 Task: Change  the formatting of the data to 'Which is Less than 10, 'In conditional formating, put the option 'Light Red Fill with Drak Red Text. 'add another formatting option Format As Table, insert the option 'Blue Table style Light 9 'In the sheet  Budget Spreadsheet Templatebook
Action: Mouse moved to (409, 51)
Screenshot: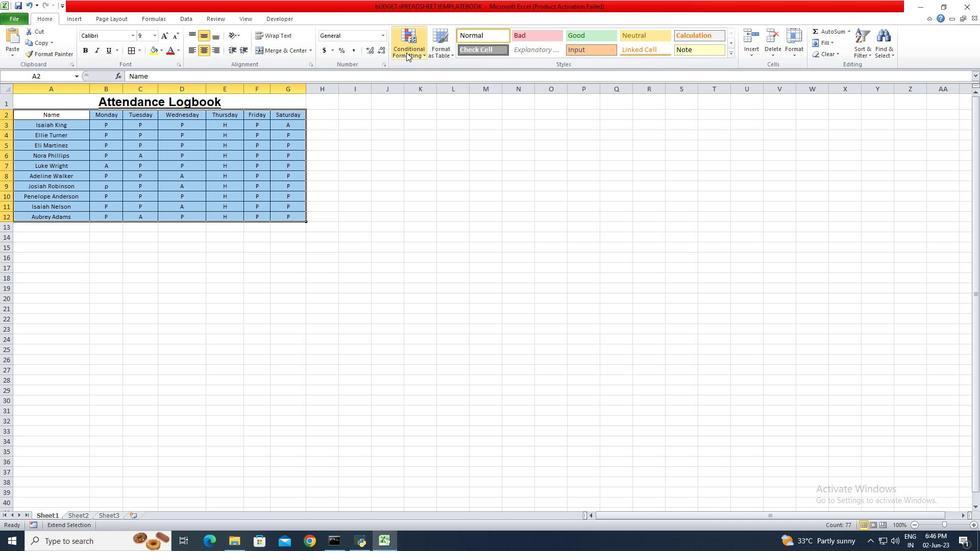 
Action: Mouse pressed left at (409, 51)
Screenshot: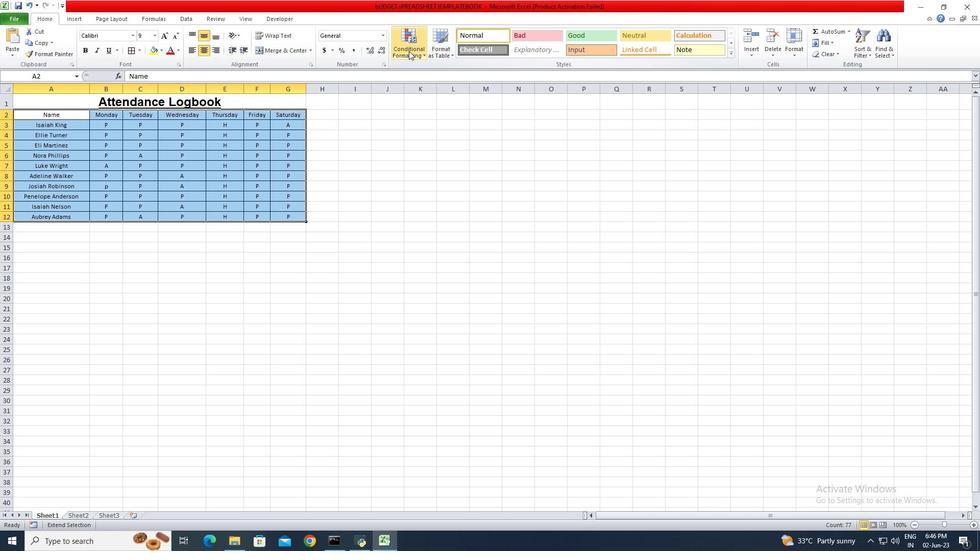 
Action: Mouse moved to (516, 97)
Screenshot: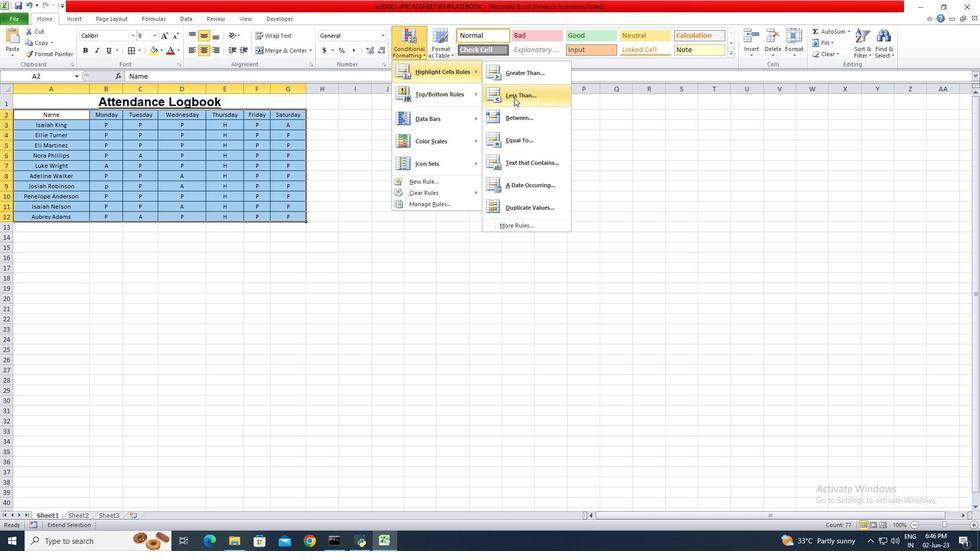 
Action: Mouse pressed left at (516, 97)
Screenshot: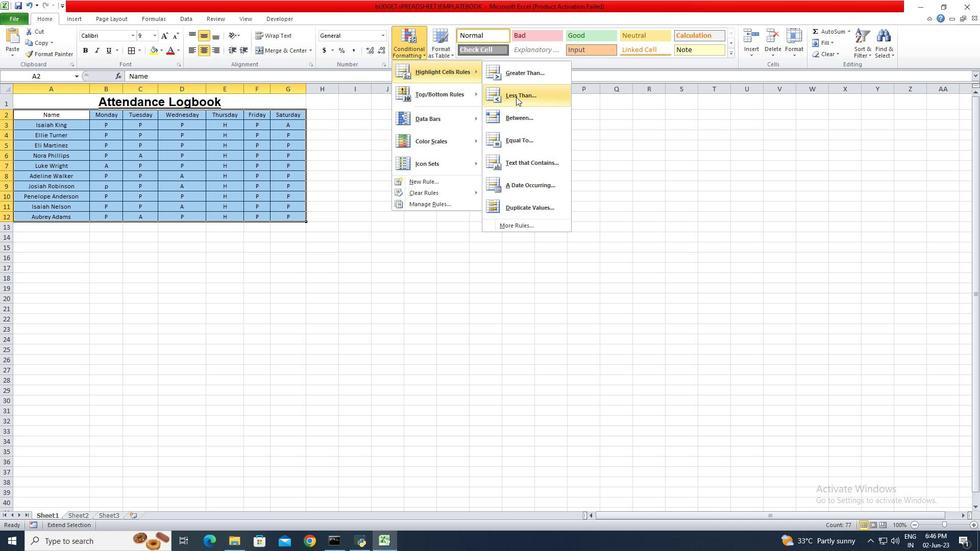 
Action: Mouse moved to (52, 114)
Screenshot: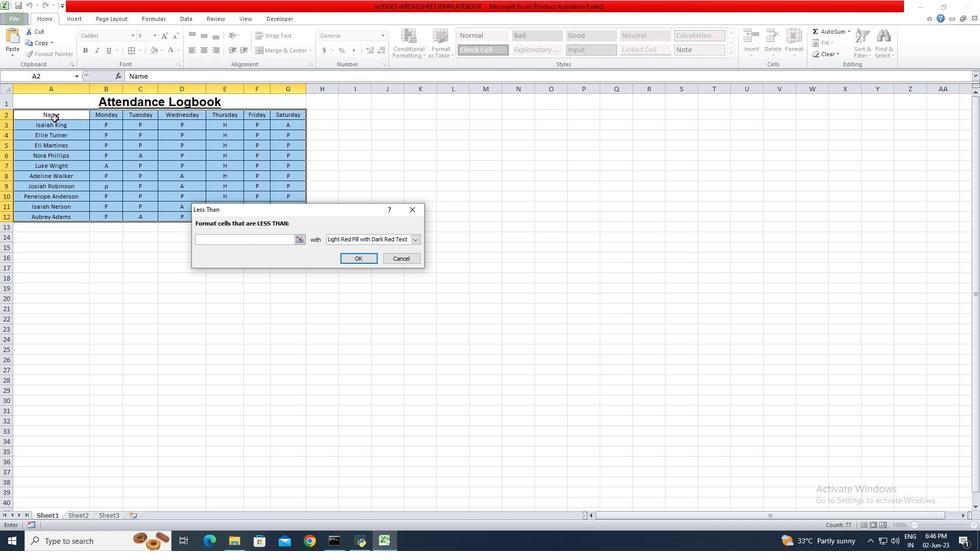 
Action: Mouse pressed left at (52, 114)
Screenshot: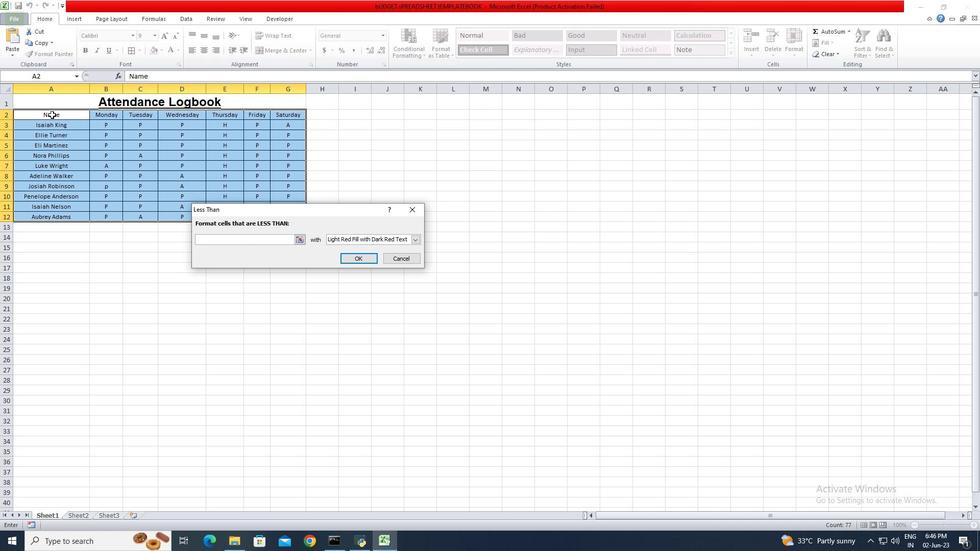 
Action: Mouse moved to (356, 258)
Screenshot: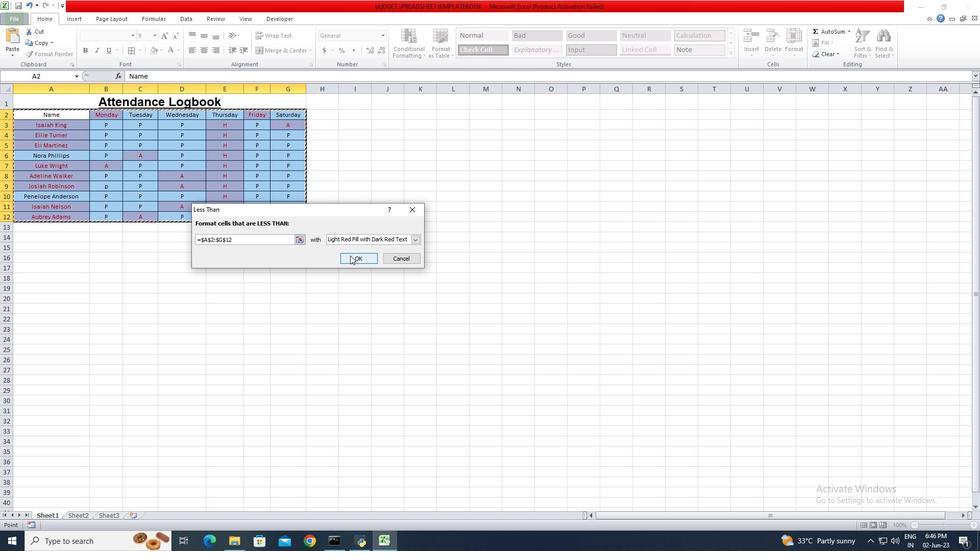 
Action: Mouse pressed left at (356, 258)
Screenshot: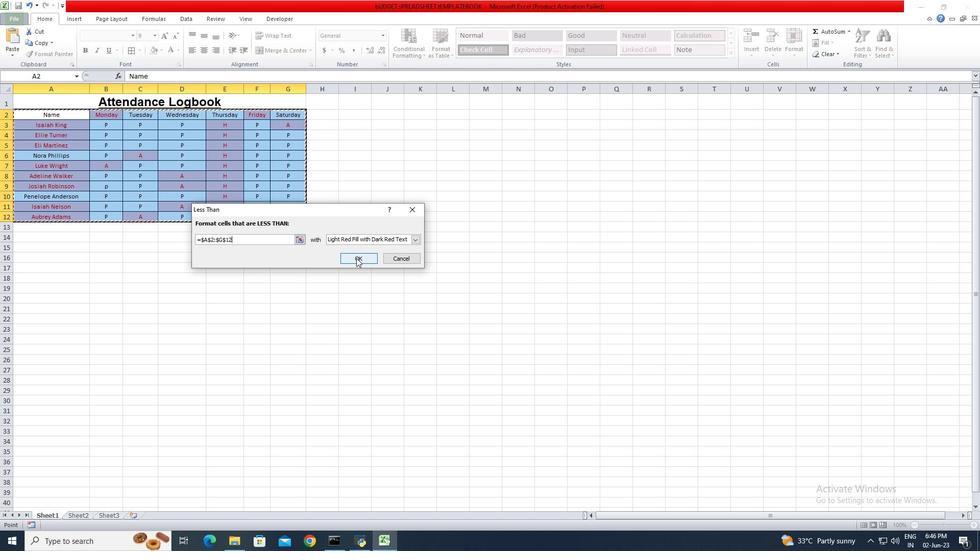 
Action: Mouse moved to (501, 300)
Screenshot: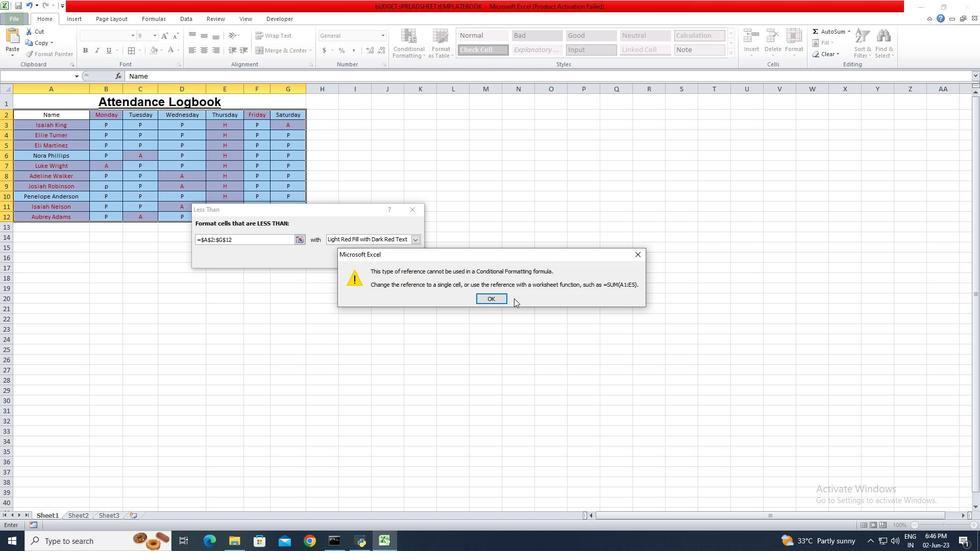 
Action: Mouse pressed left at (501, 300)
Screenshot: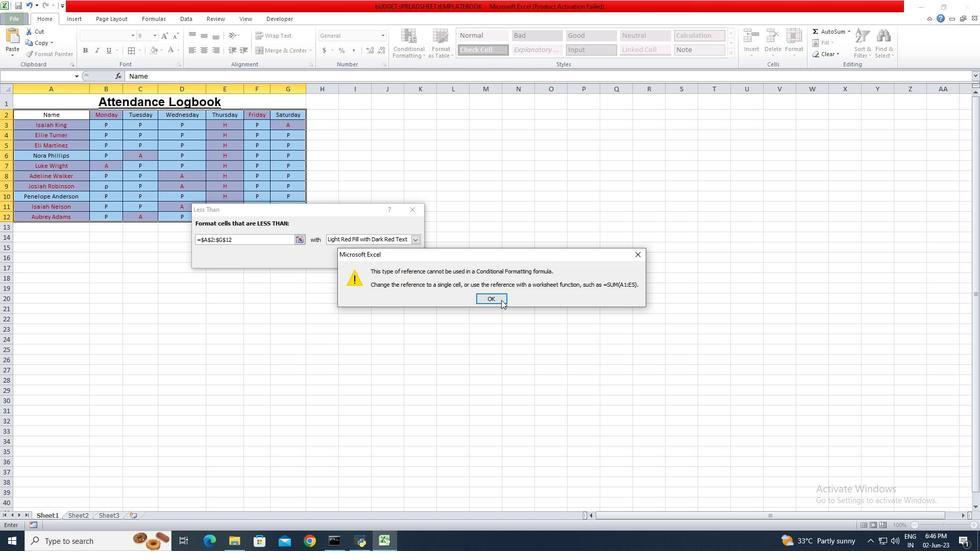 
Action: Mouse moved to (410, 239)
Screenshot: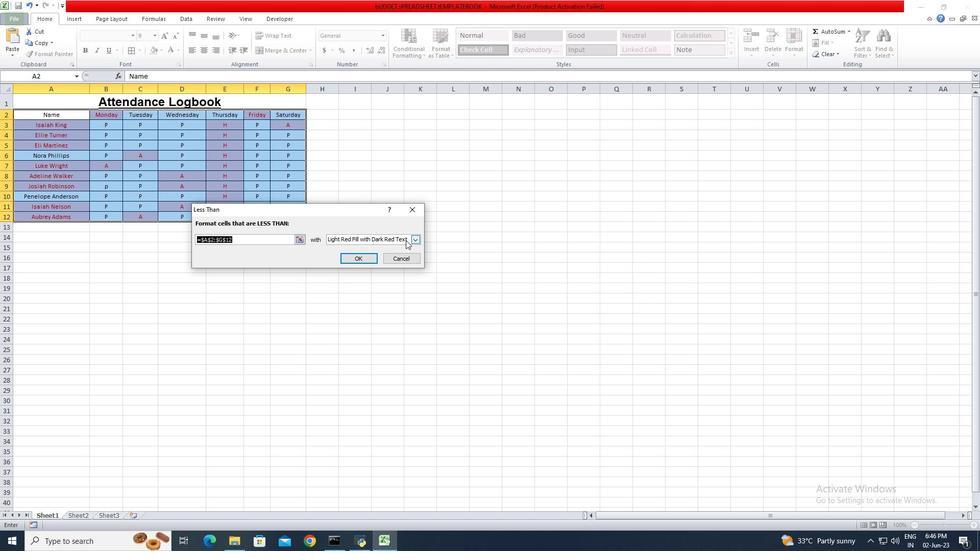 
Action: Mouse pressed left at (410, 239)
Screenshot: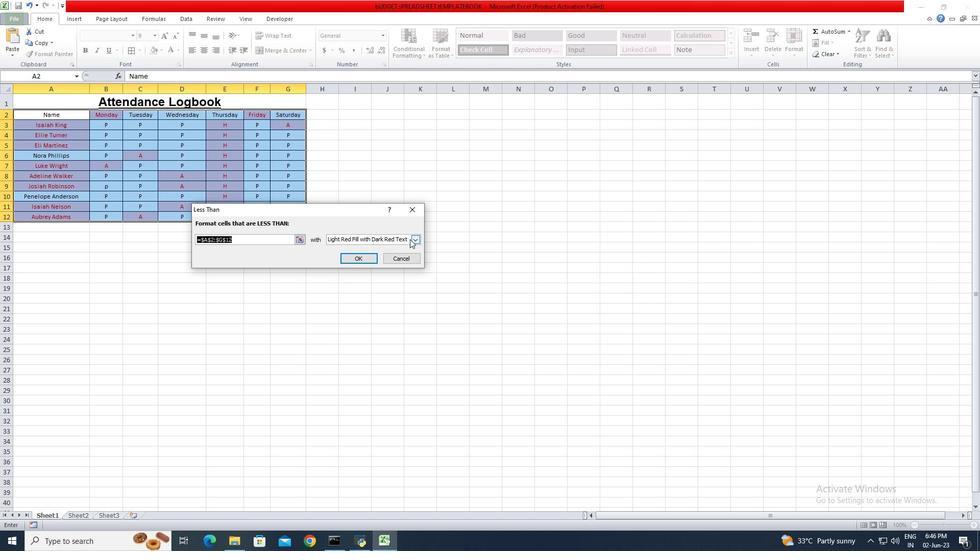 
Action: Mouse moved to (393, 251)
Screenshot: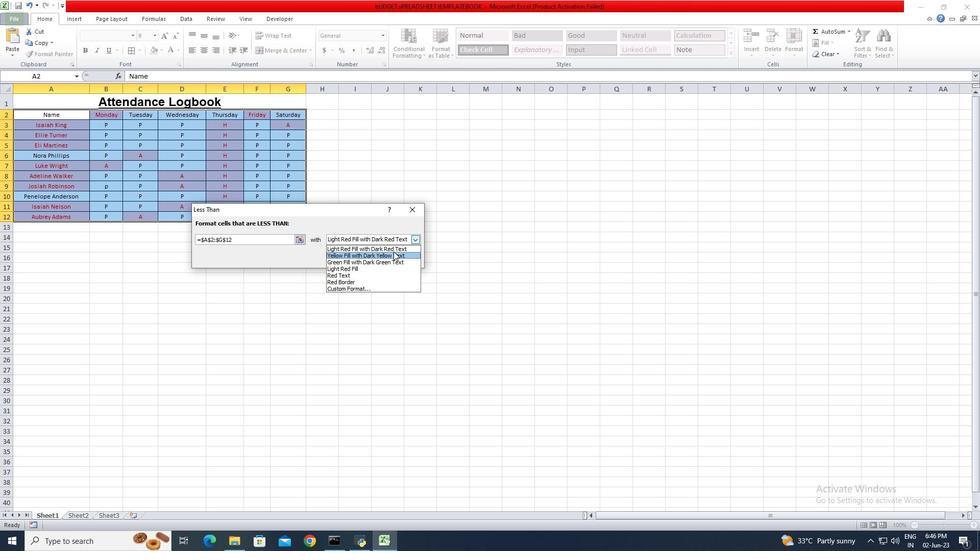 
Action: Mouse pressed left at (393, 251)
Screenshot: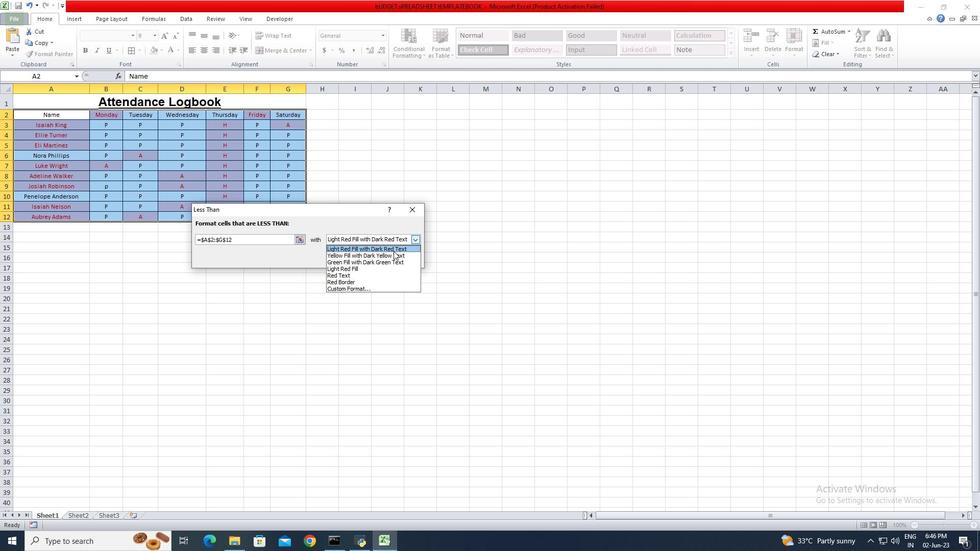 
Action: Mouse moved to (360, 258)
Screenshot: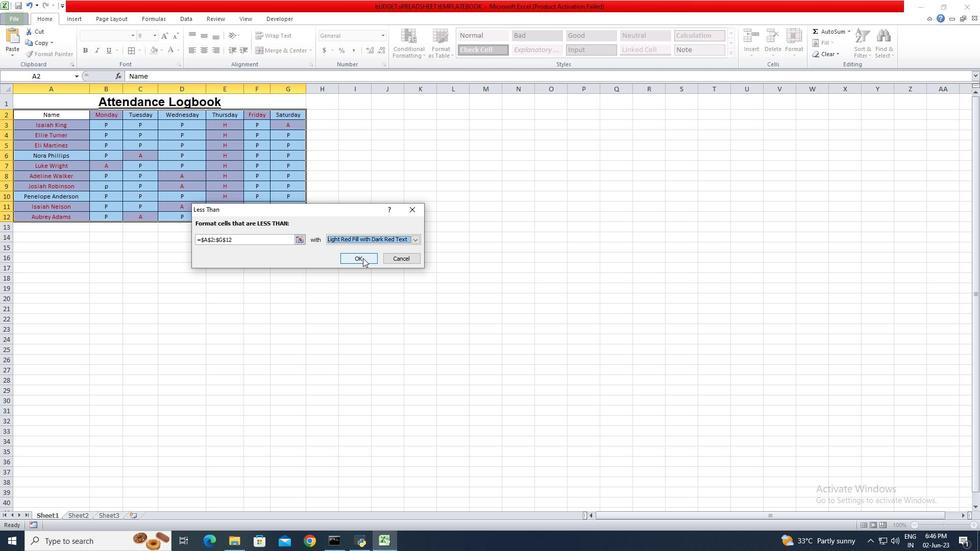 
Action: Mouse pressed left at (360, 258)
Screenshot: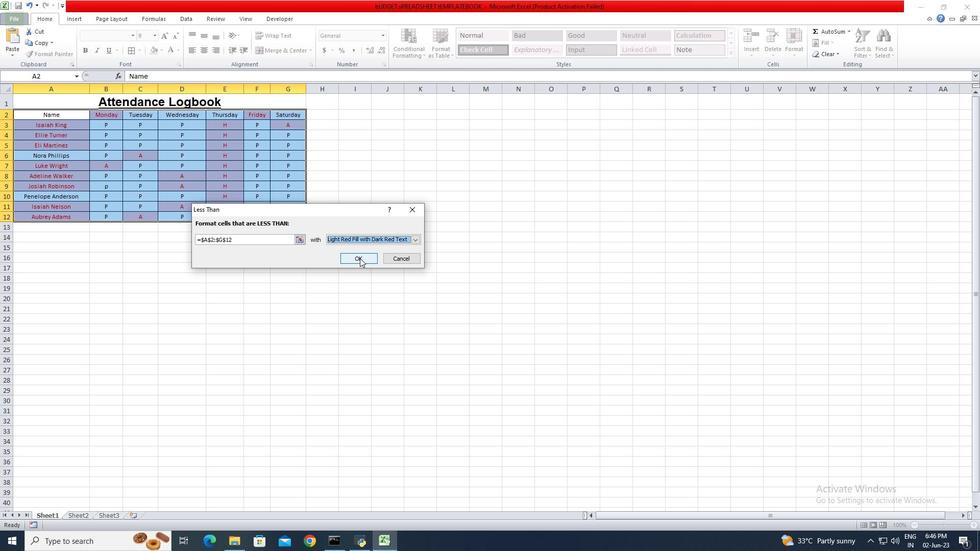 
Action: Mouse moved to (494, 298)
Screenshot: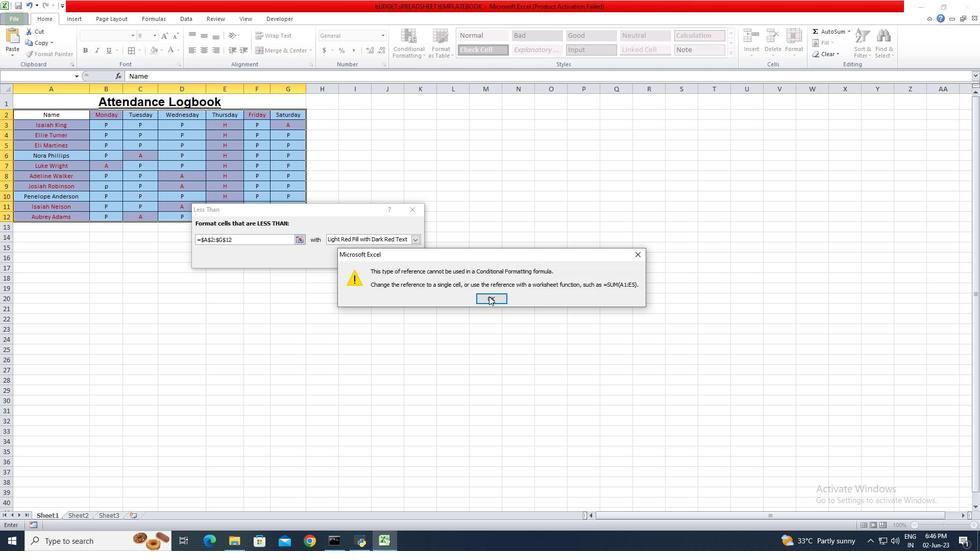 
Action: Mouse pressed left at (494, 298)
Screenshot: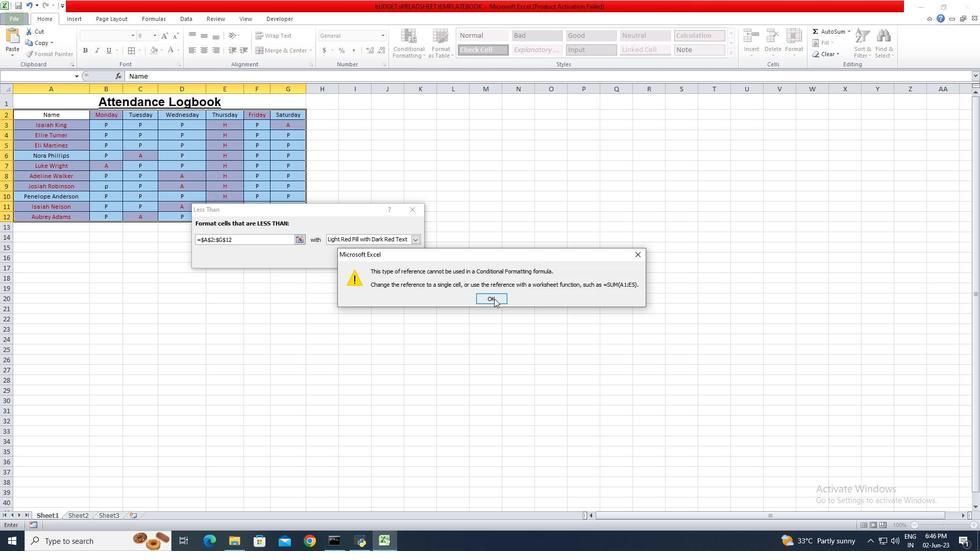
Action: Mouse moved to (395, 258)
Screenshot: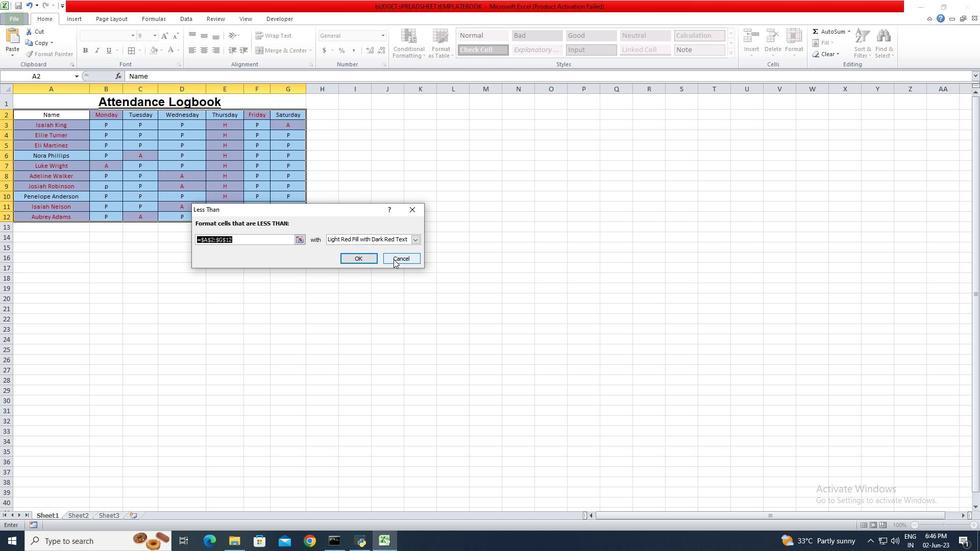 
Action: Mouse pressed left at (395, 258)
Screenshot: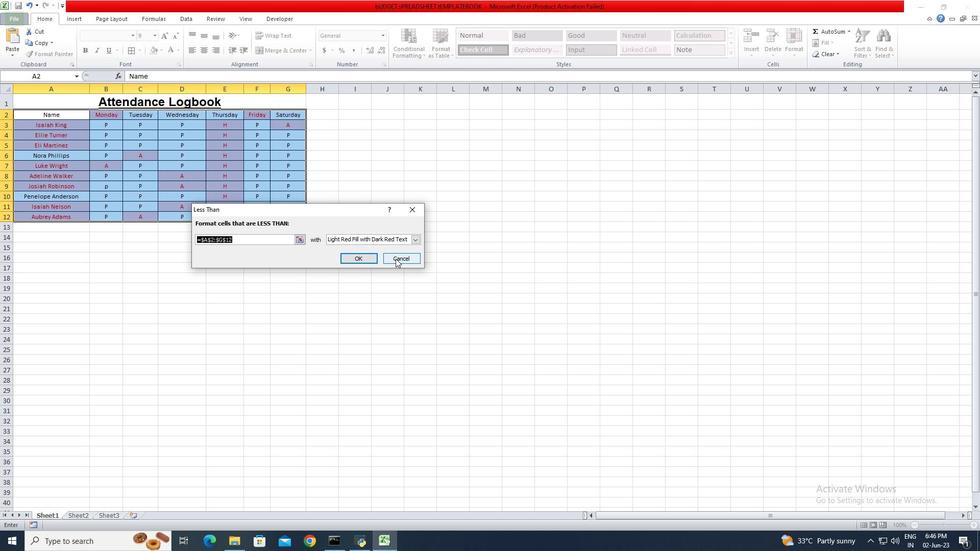 
Action: Mouse moved to (40, 214)
Screenshot: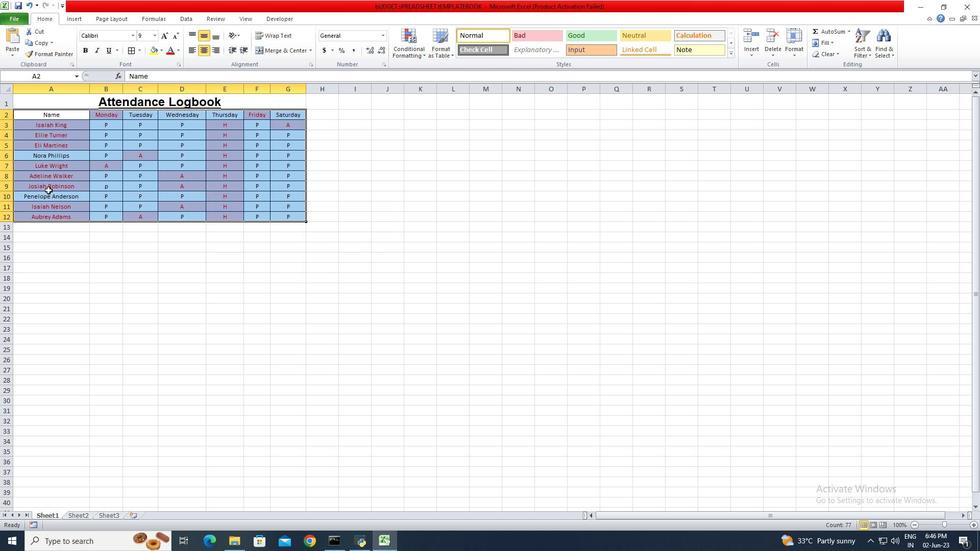 
Action: Mouse pressed left at (40, 214)
Screenshot: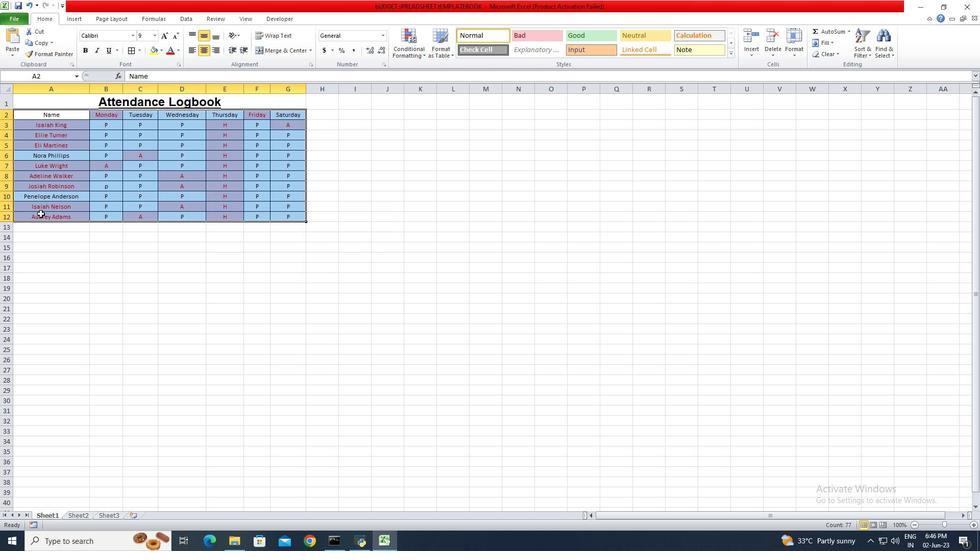 
Action: Mouse moved to (44, 114)
Screenshot: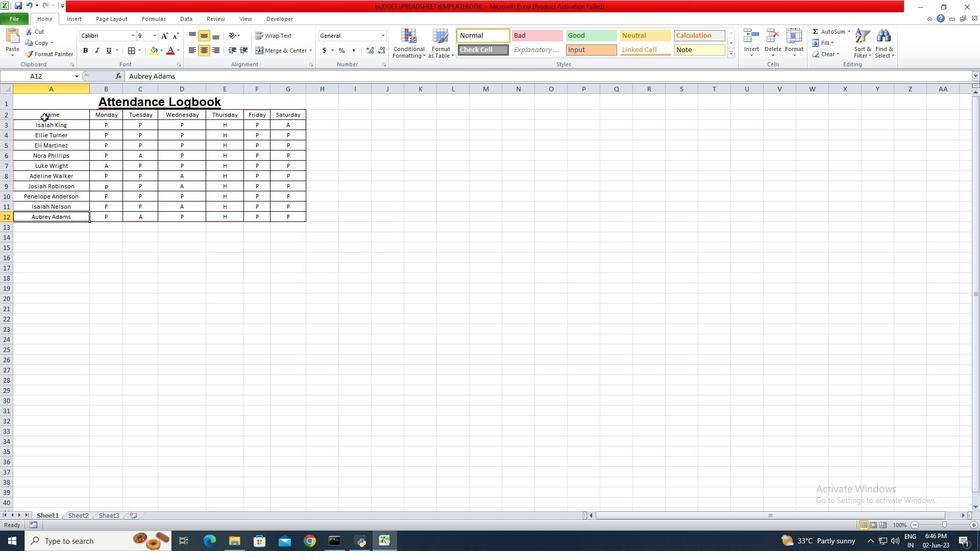 
Action: Mouse pressed left at (44, 114)
Screenshot: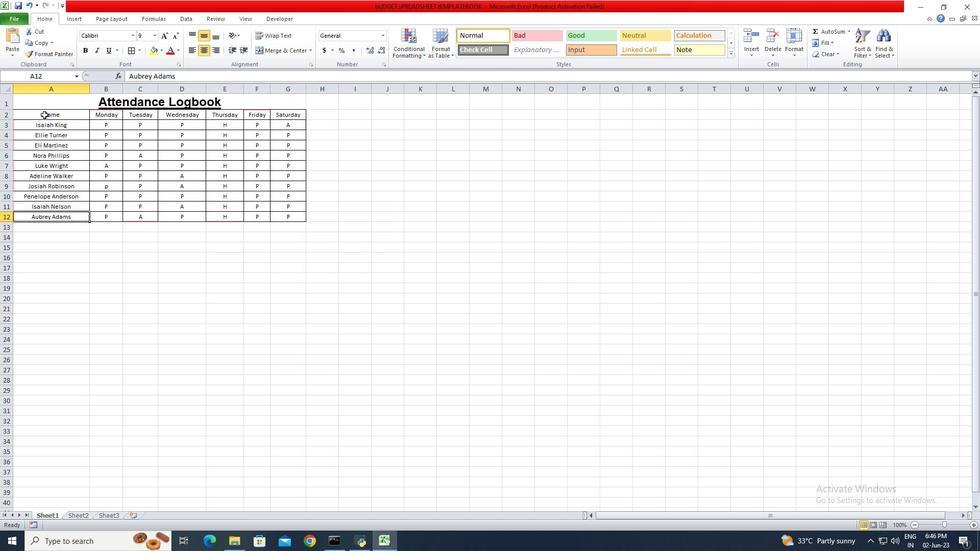 
Action: Mouse moved to (445, 53)
Screenshot: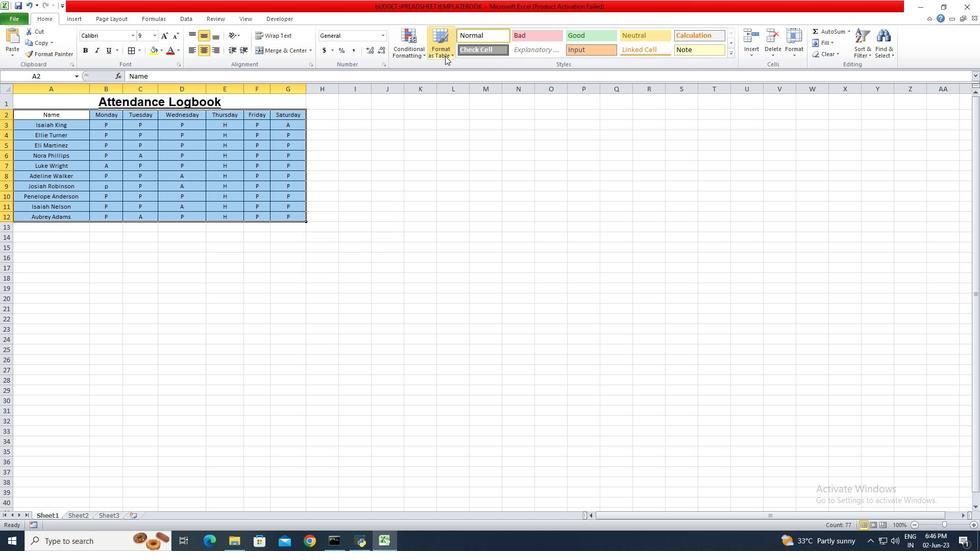 
Action: Mouse pressed left at (445, 53)
Screenshot: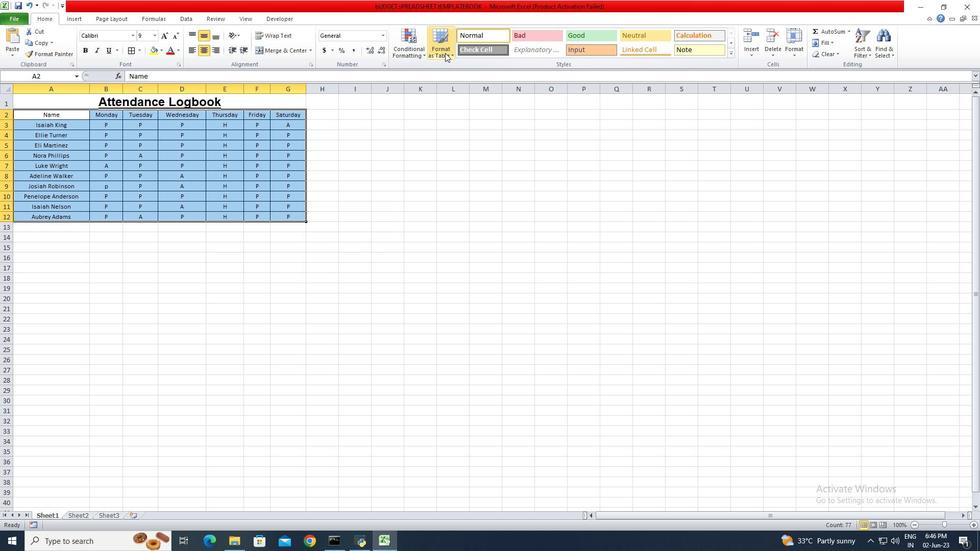 
Action: Mouse moved to (484, 113)
Screenshot: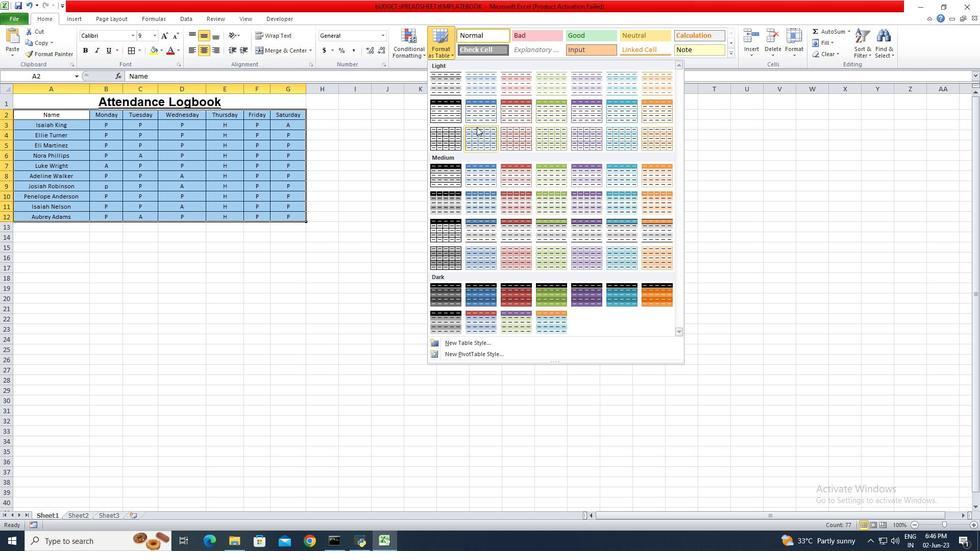 
Action: Mouse pressed left at (484, 113)
Screenshot: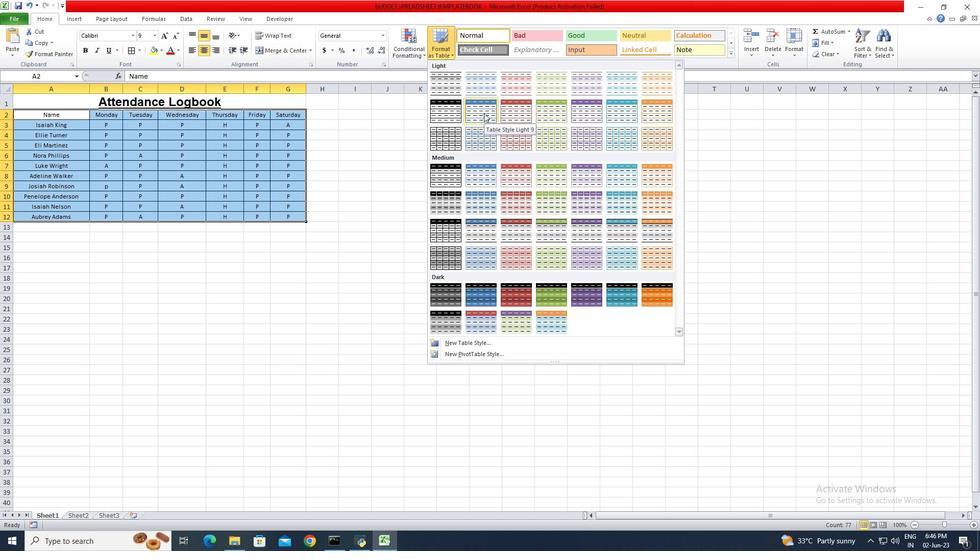 
Action: Mouse moved to (297, 254)
Screenshot: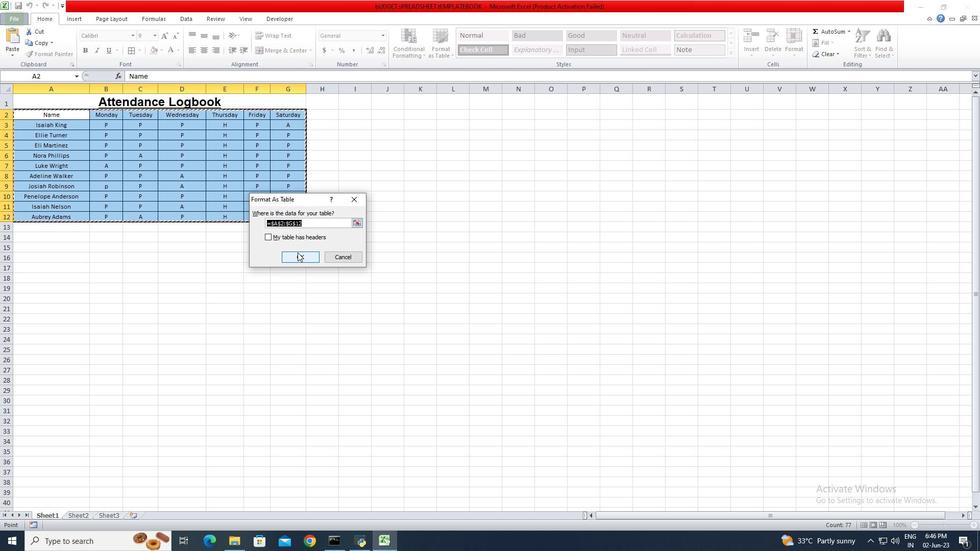 
Action: Mouse pressed left at (297, 254)
Screenshot: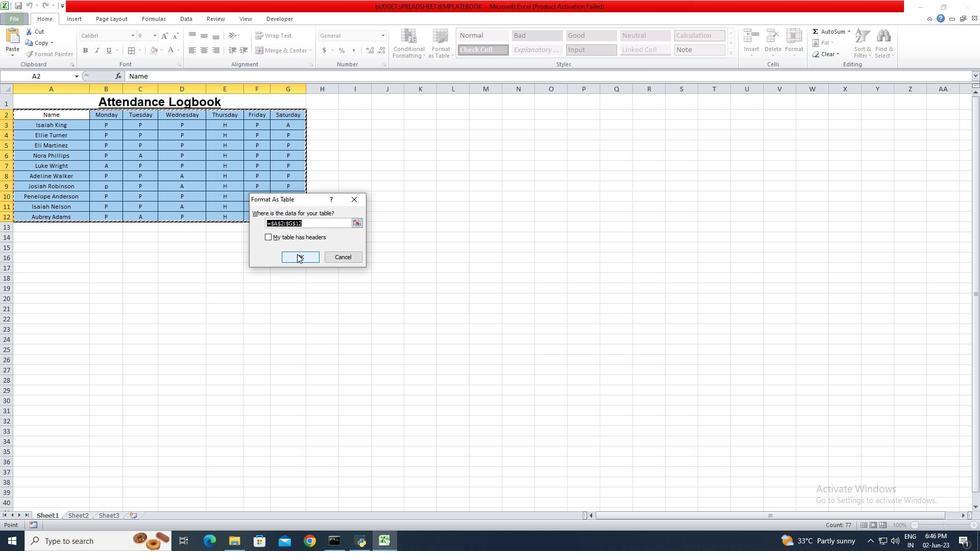 
Action: Mouse moved to (166, 264)
Screenshot: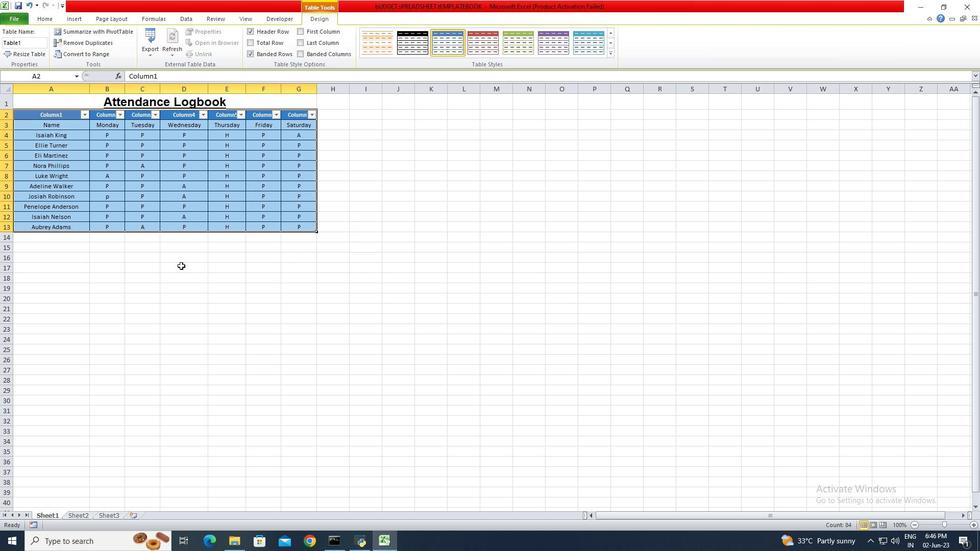
Action: Key pressed ctrl+S
Screenshot: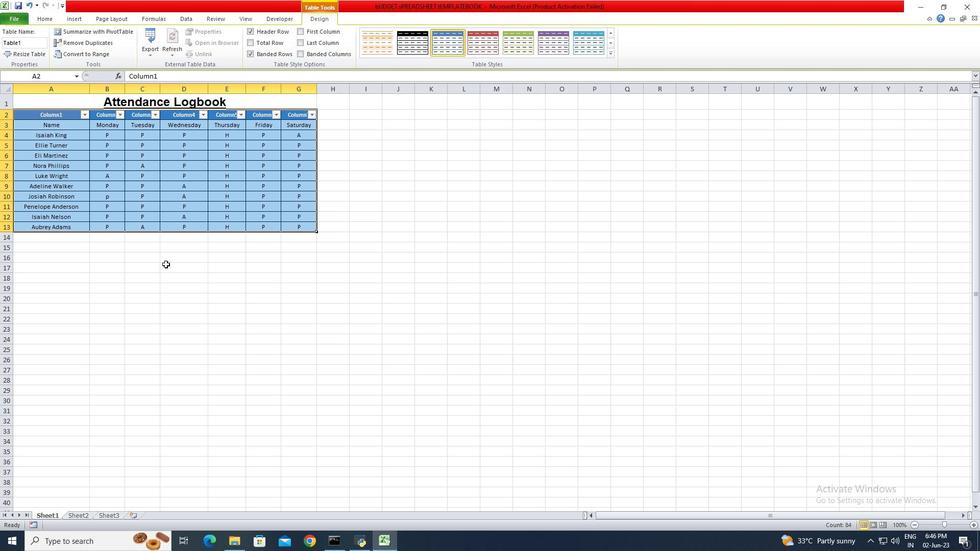 
Action: Mouse moved to (164, 254)
Screenshot: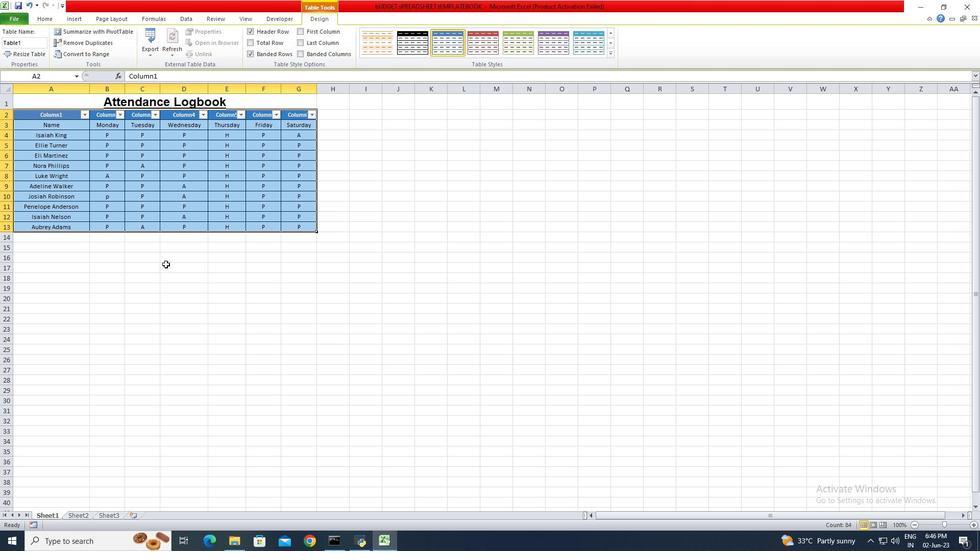 
